 Task: Add Chobani Strawberry Cream Complete Yogurt Drink to the cart.
Action: Mouse pressed left at (19, 87)
Screenshot: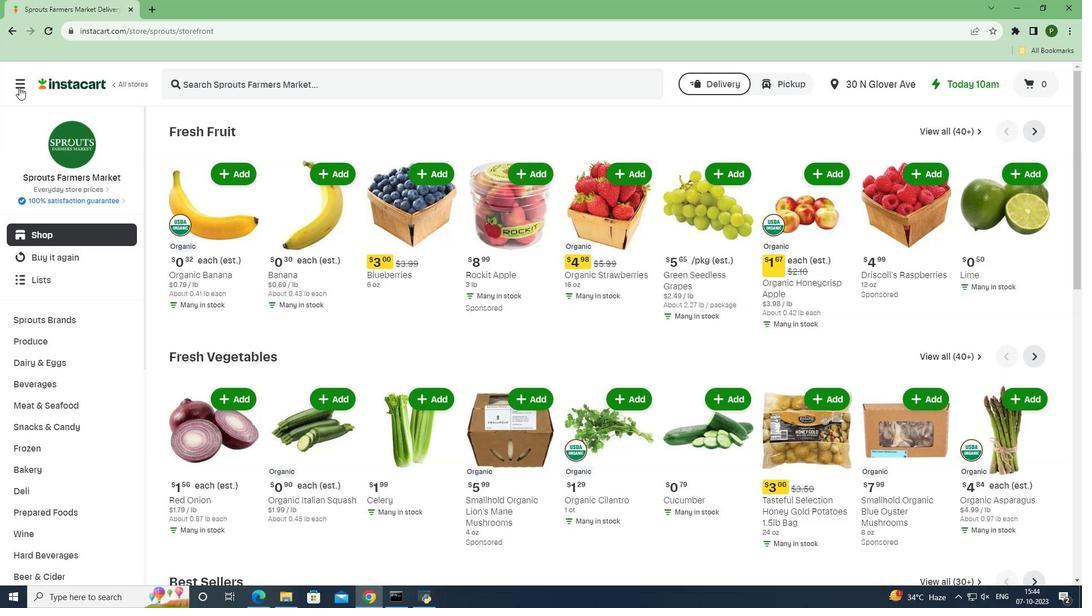 
Action: Mouse moved to (64, 298)
Screenshot: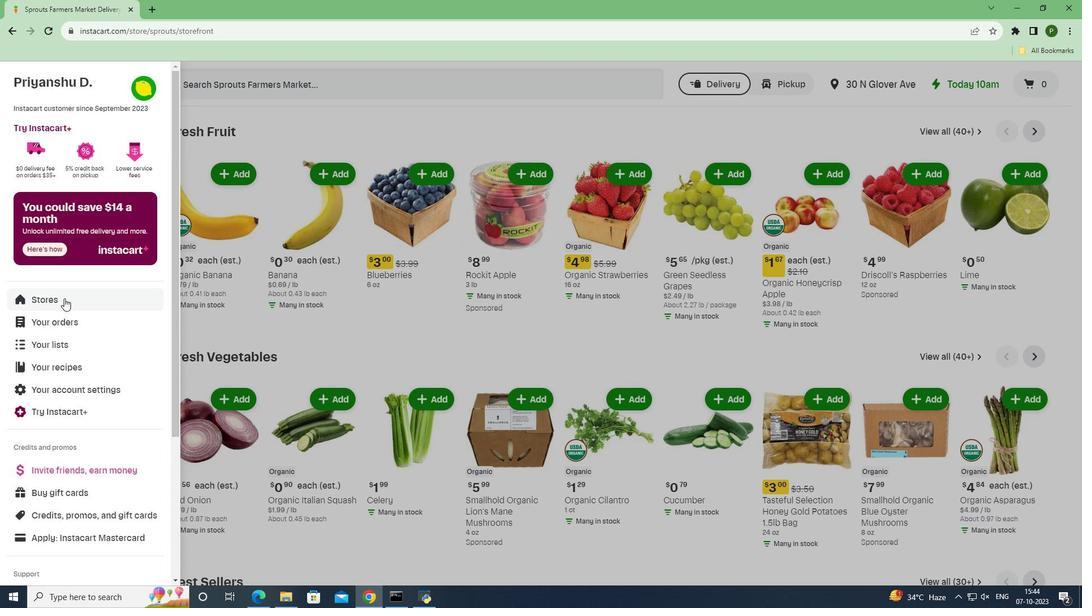 
Action: Mouse pressed left at (64, 298)
Screenshot: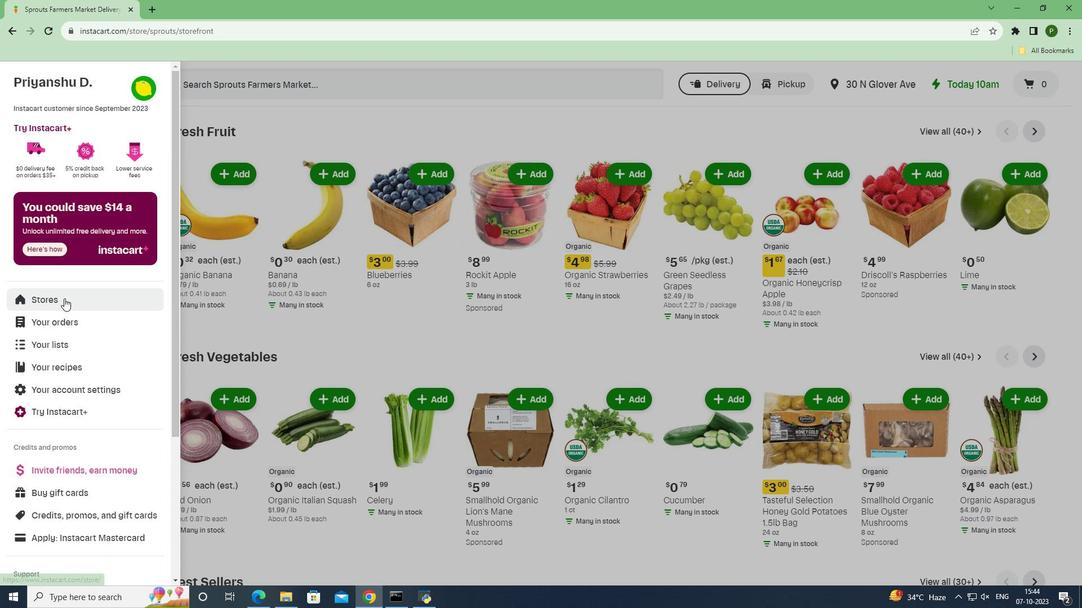 
Action: Mouse moved to (254, 131)
Screenshot: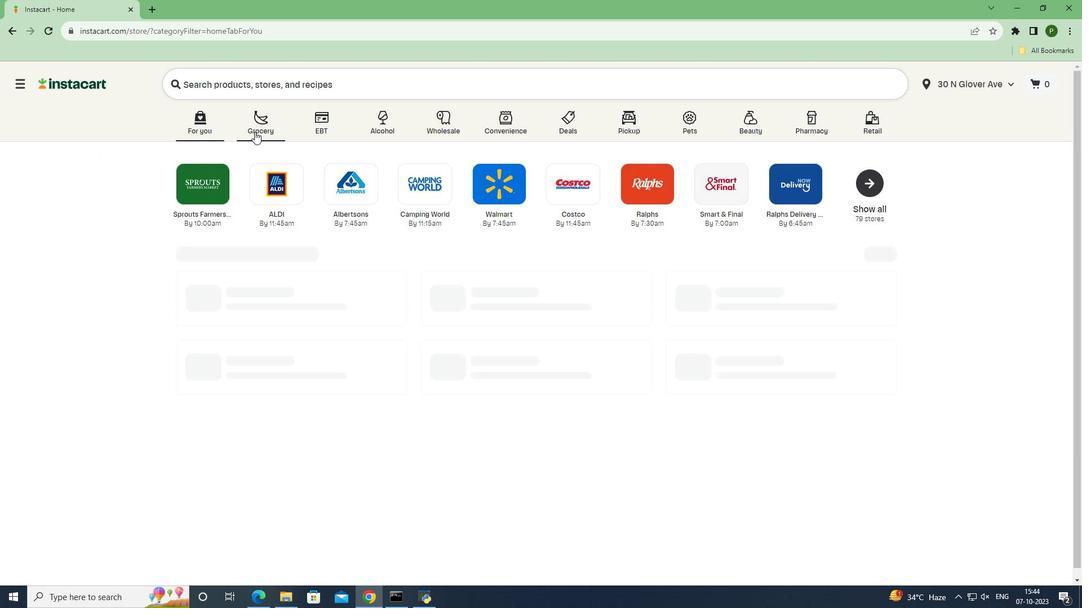 
Action: Mouse pressed left at (254, 131)
Screenshot: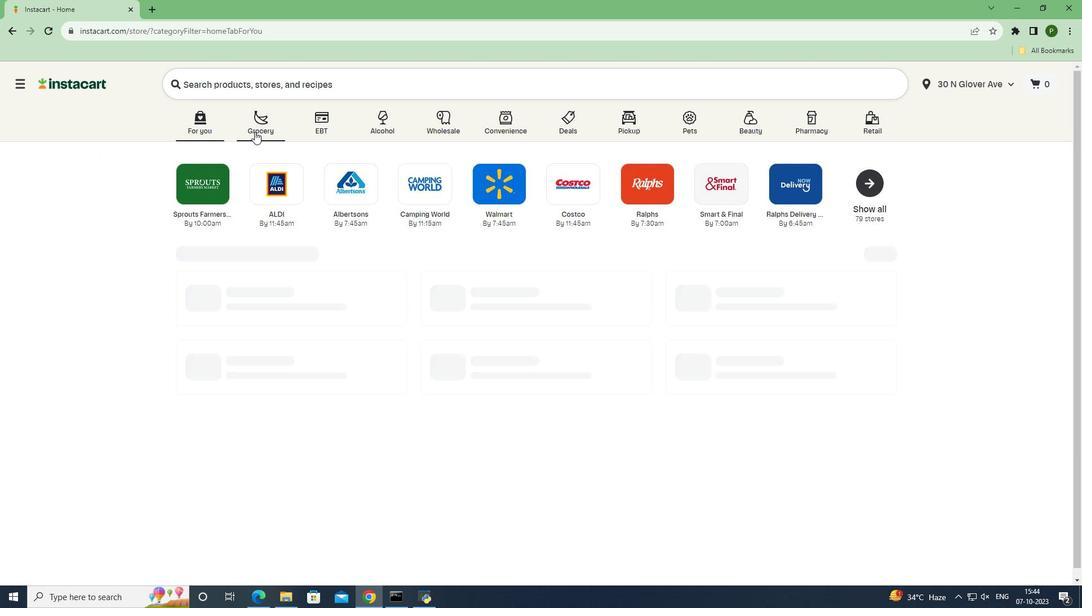 
Action: Mouse moved to (445, 261)
Screenshot: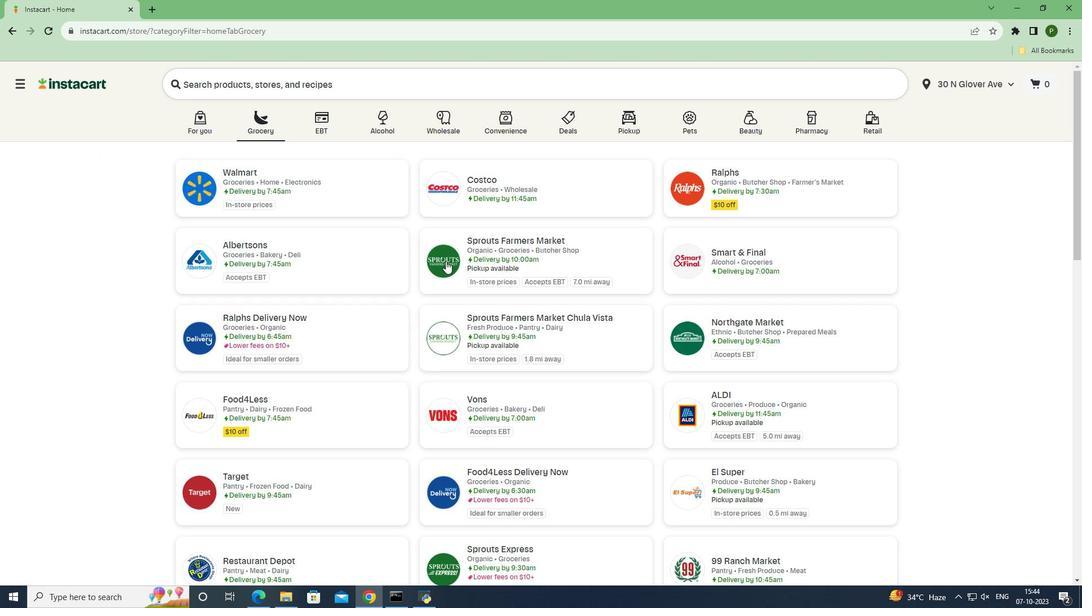 
Action: Mouse pressed left at (445, 261)
Screenshot: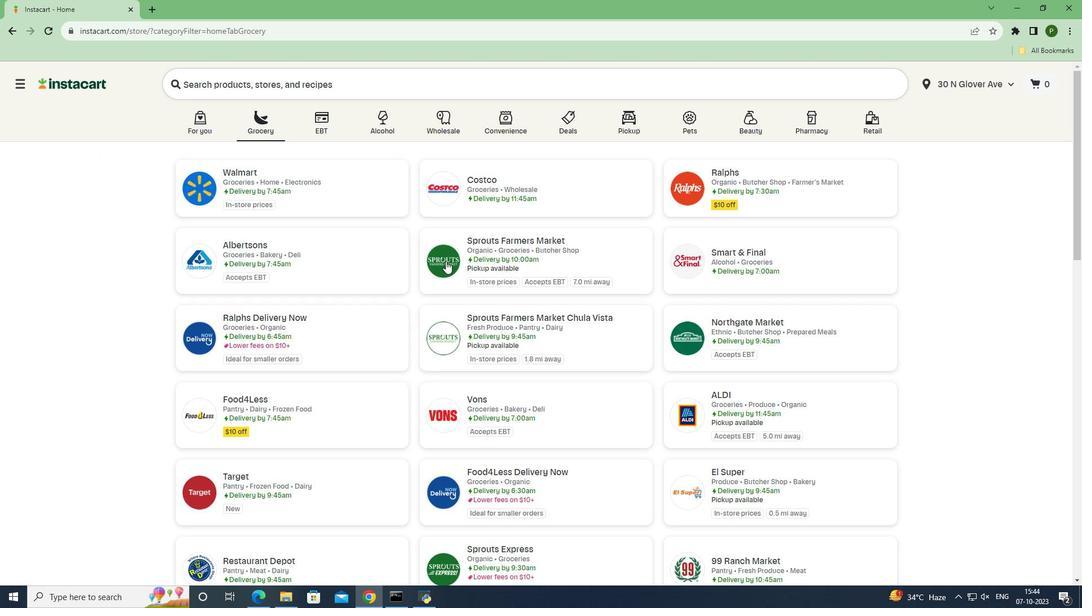 
Action: Mouse moved to (87, 372)
Screenshot: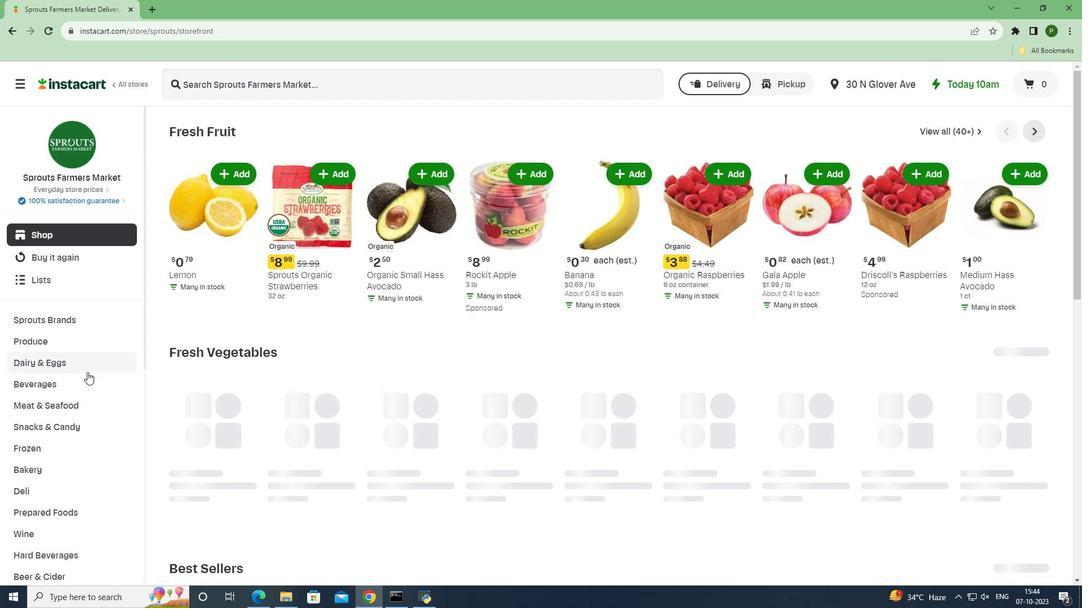 
Action: Mouse pressed left at (87, 372)
Screenshot: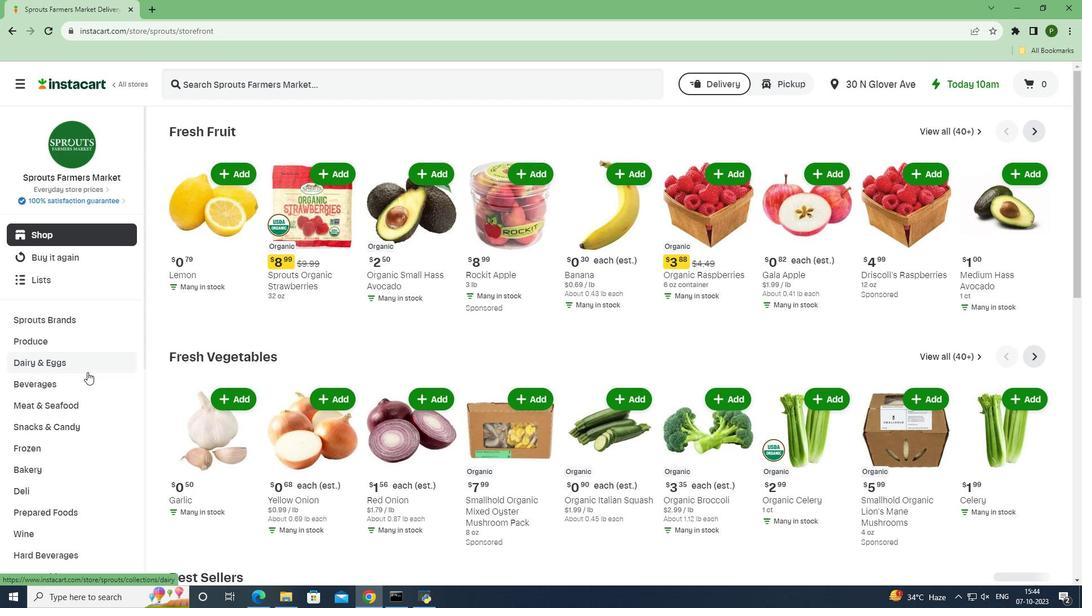 
Action: Mouse moved to (64, 454)
Screenshot: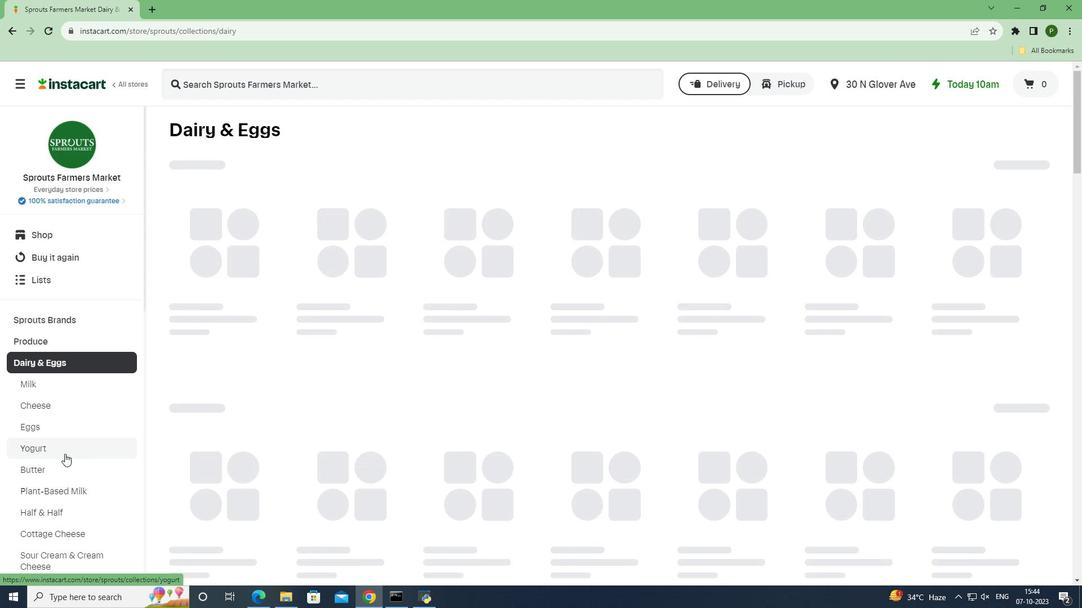 
Action: Mouse pressed left at (64, 454)
Screenshot: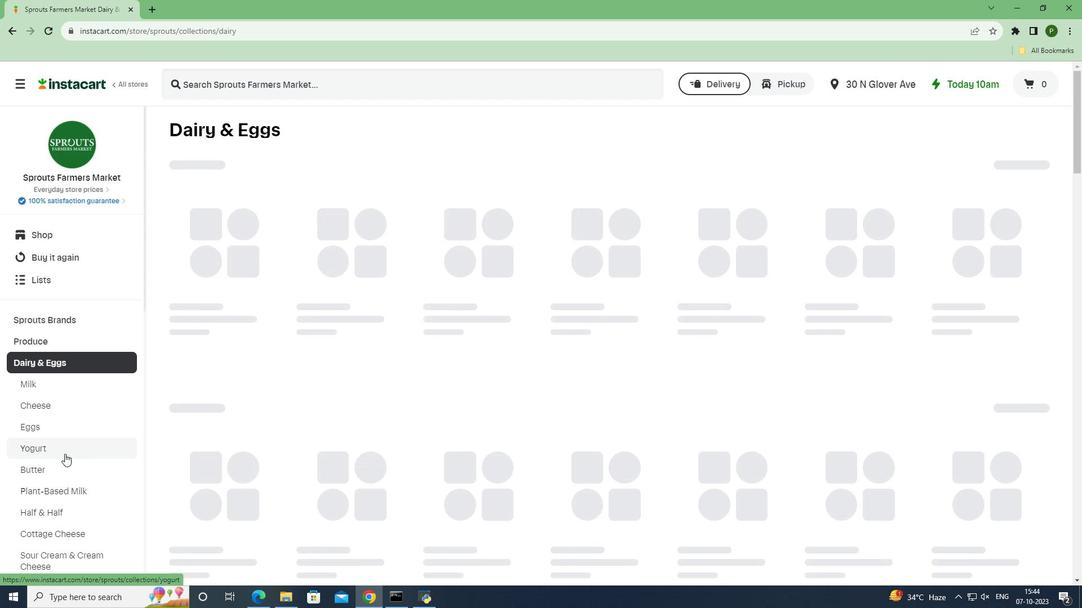 
Action: Mouse moved to (235, 87)
Screenshot: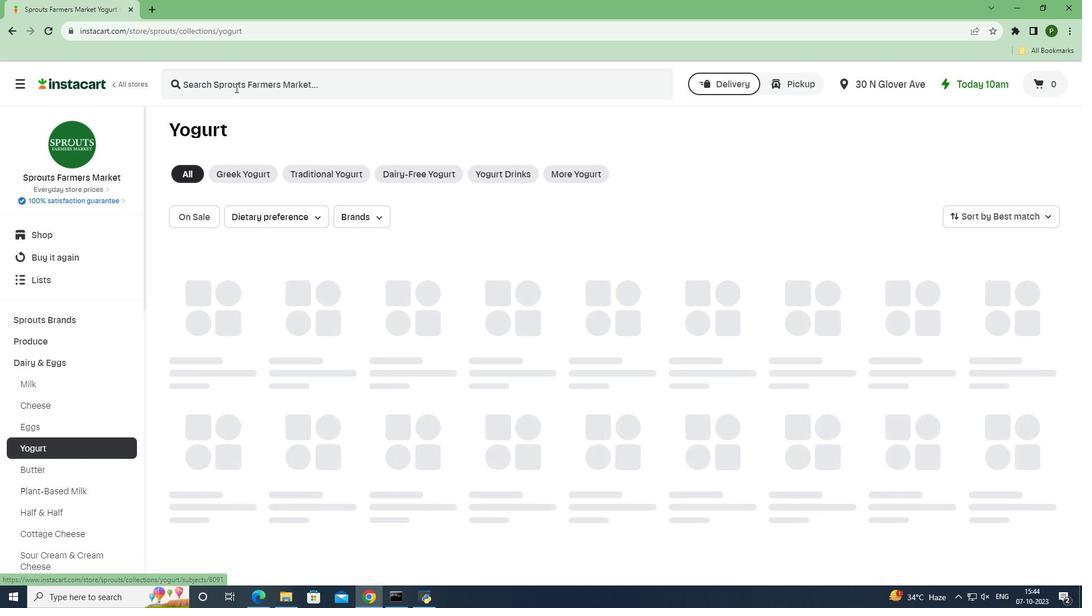 
Action: Mouse pressed left at (235, 87)
Screenshot: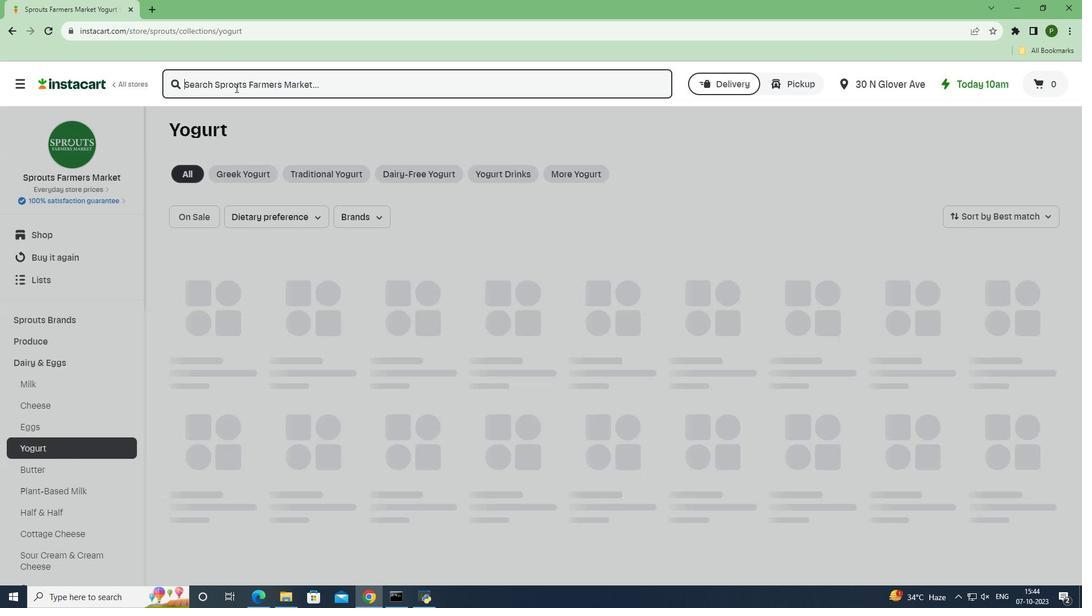 
Action: Key pressed <Key.caps_lock>C<Key.caps_lock>hobani<Key.space><Key.caps_lock>S<Key.caps_lock>trawberry<Key.space><Key.caps_lock>C<Key.caps_lock>ream<Key.space><Key.caps_lock>C<Key.caps_lock>omplete<Key.space>yogurt<Key.space><Key.enter>
Screenshot: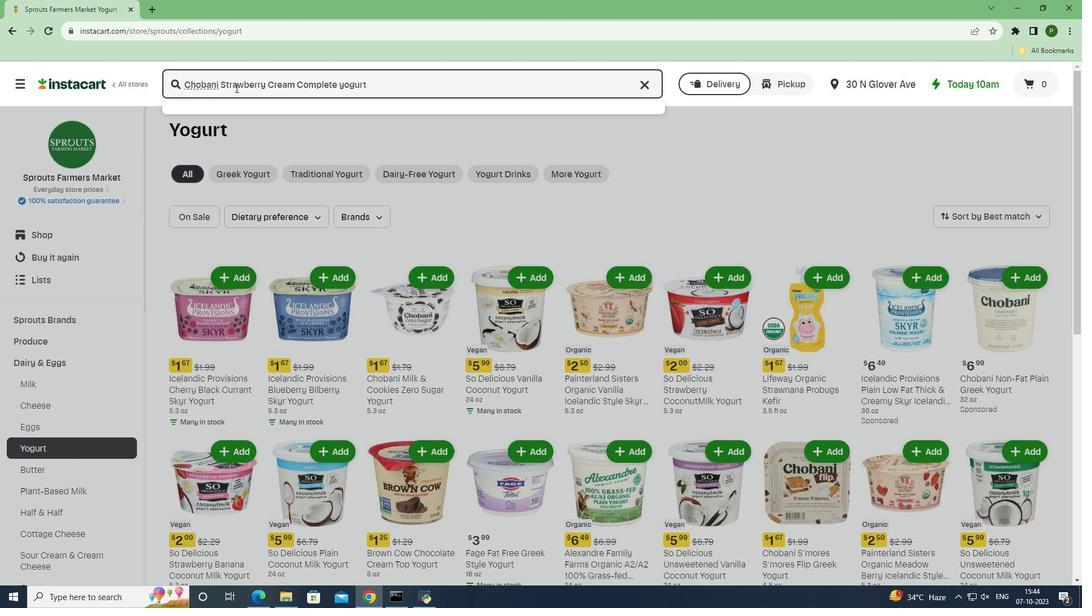 
Action: Mouse moved to (477, 205)
Screenshot: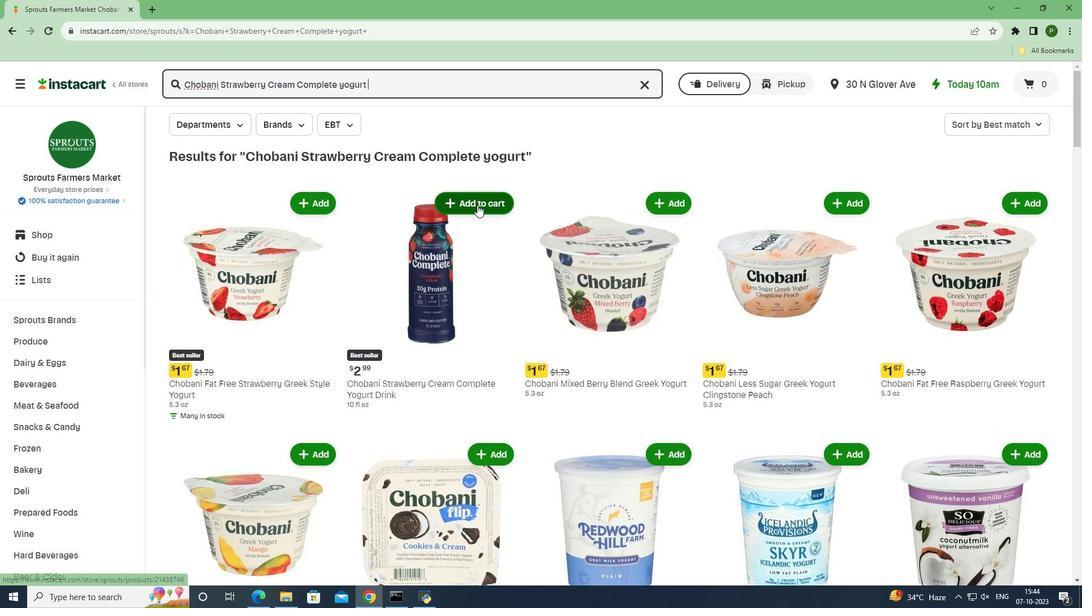 
Action: Mouse pressed left at (477, 205)
Screenshot: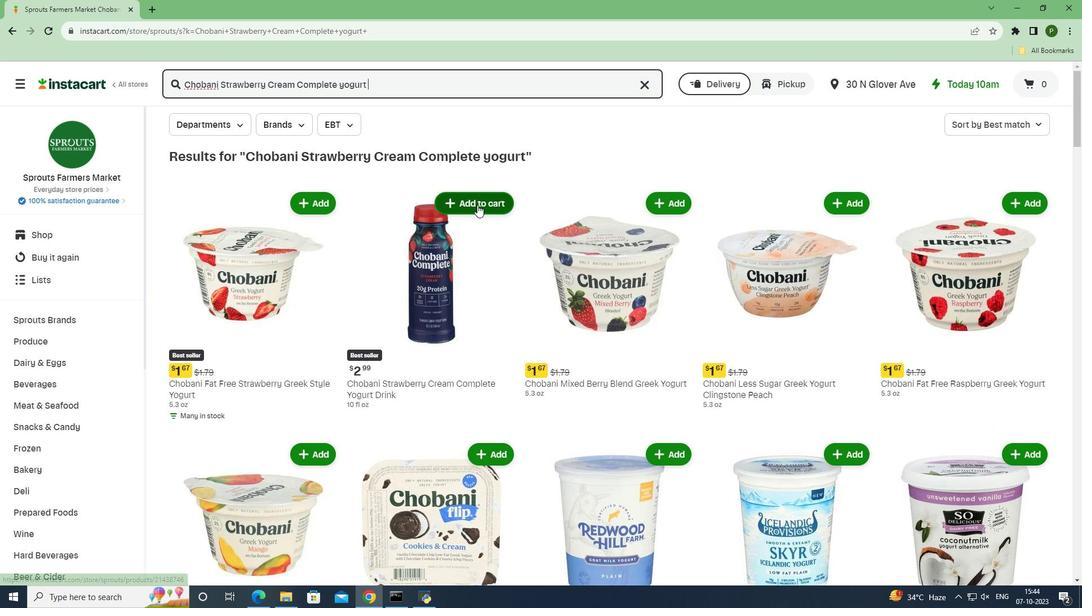 
Action: Mouse moved to (520, 289)
Screenshot: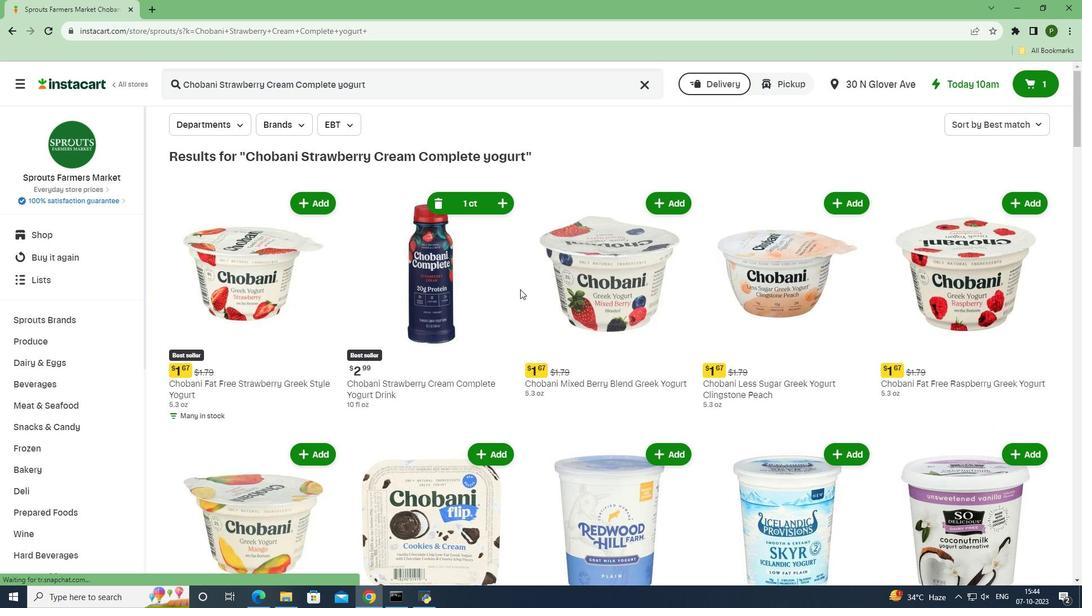 
